 Task: Select the 'Contact Us' option and show all the results.
Action: Mouse moved to (130, 430)
Screenshot: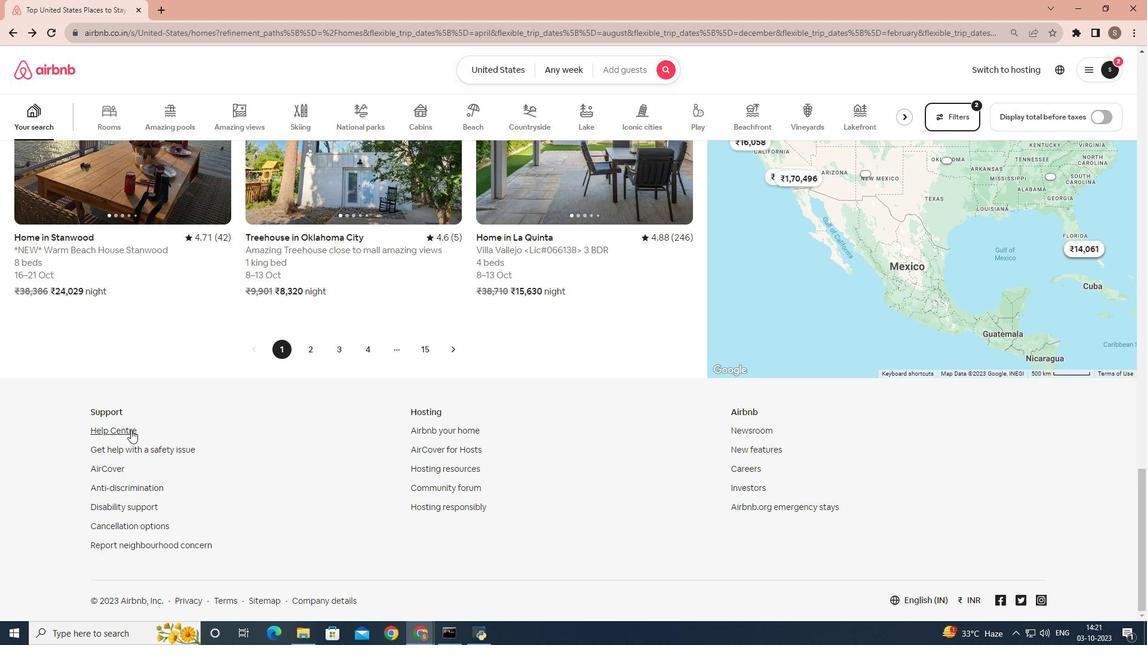 
Action: Mouse pressed left at (130, 430)
Screenshot: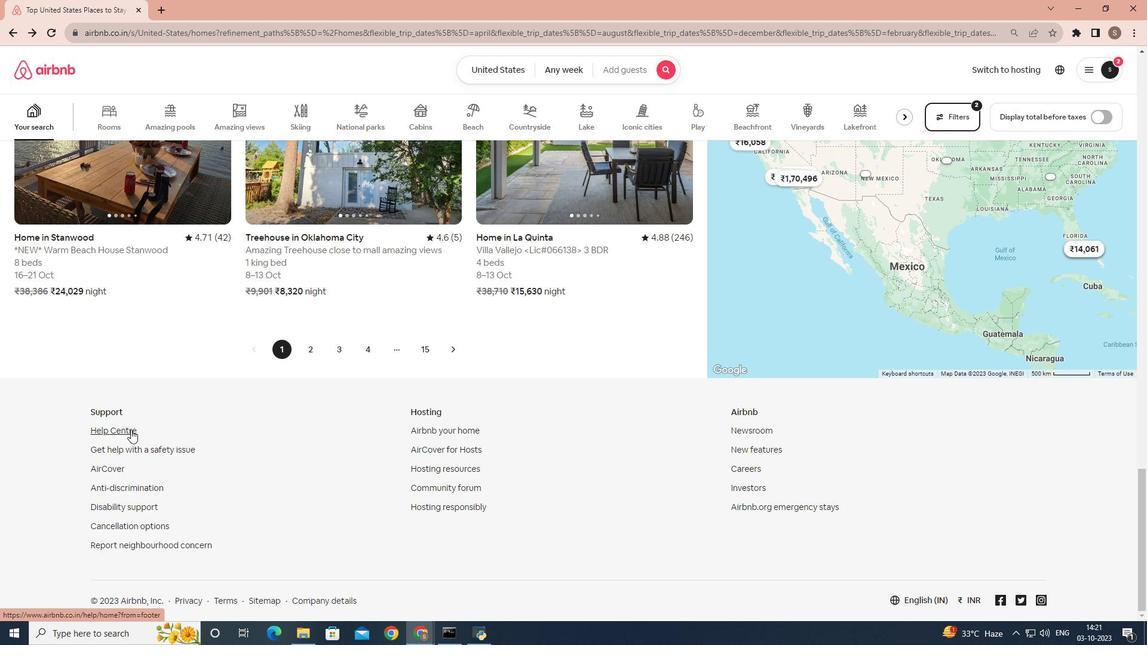 
Action: Mouse pressed left at (130, 430)
Screenshot: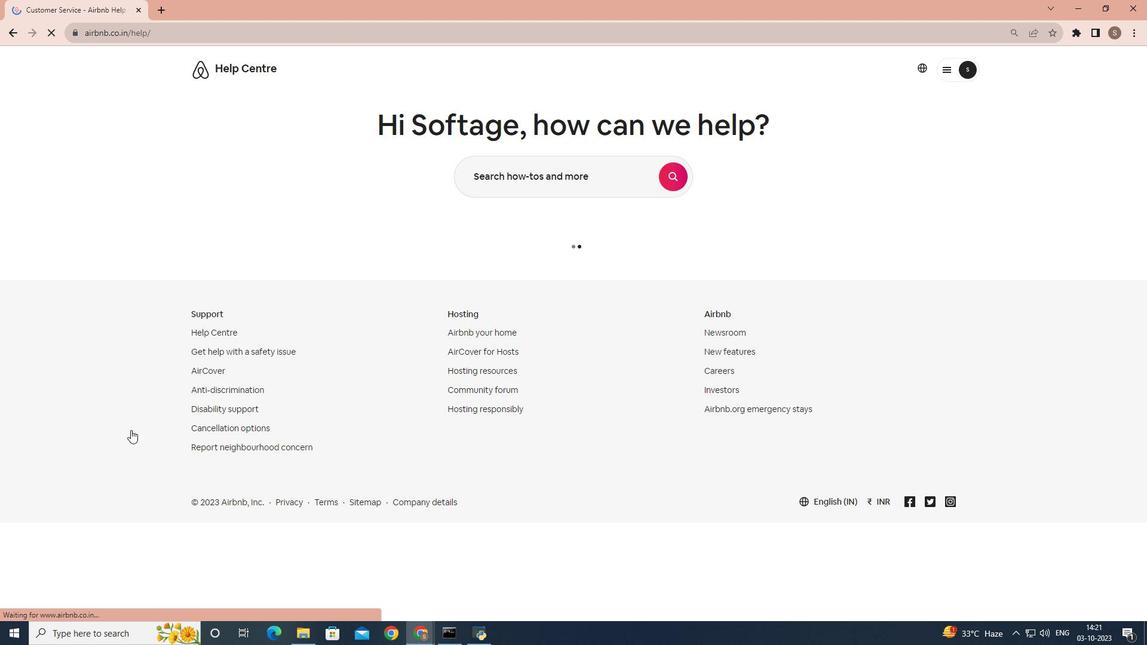 
Action: Mouse moved to (313, 469)
Screenshot: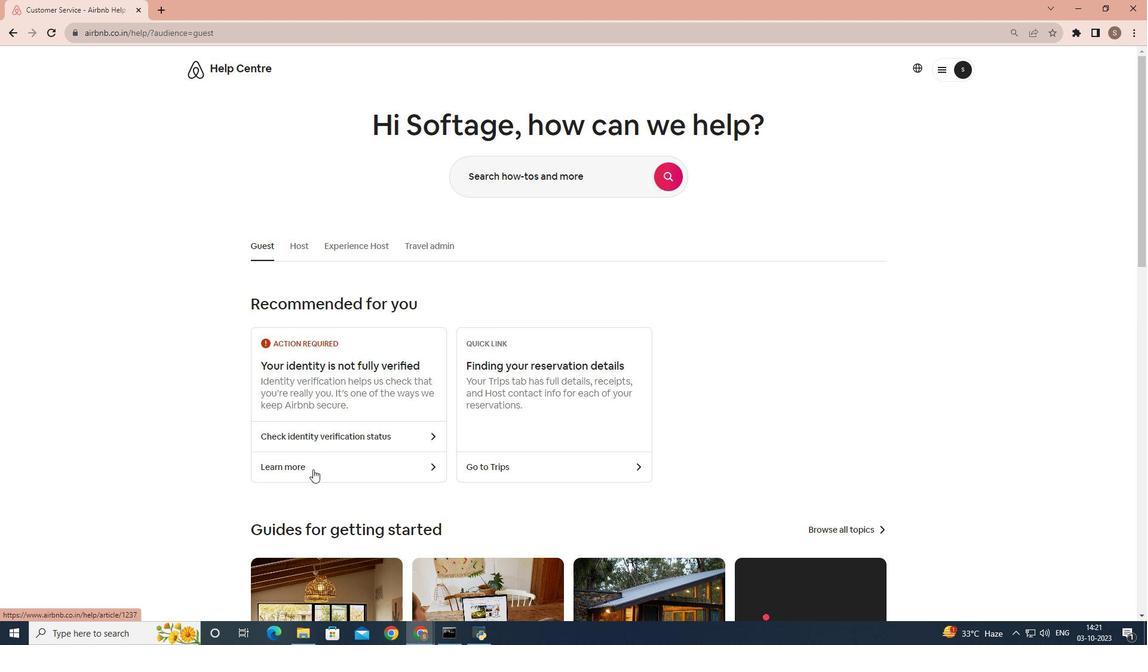 
Action: Mouse pressed left at (313, 469)
Screenshot: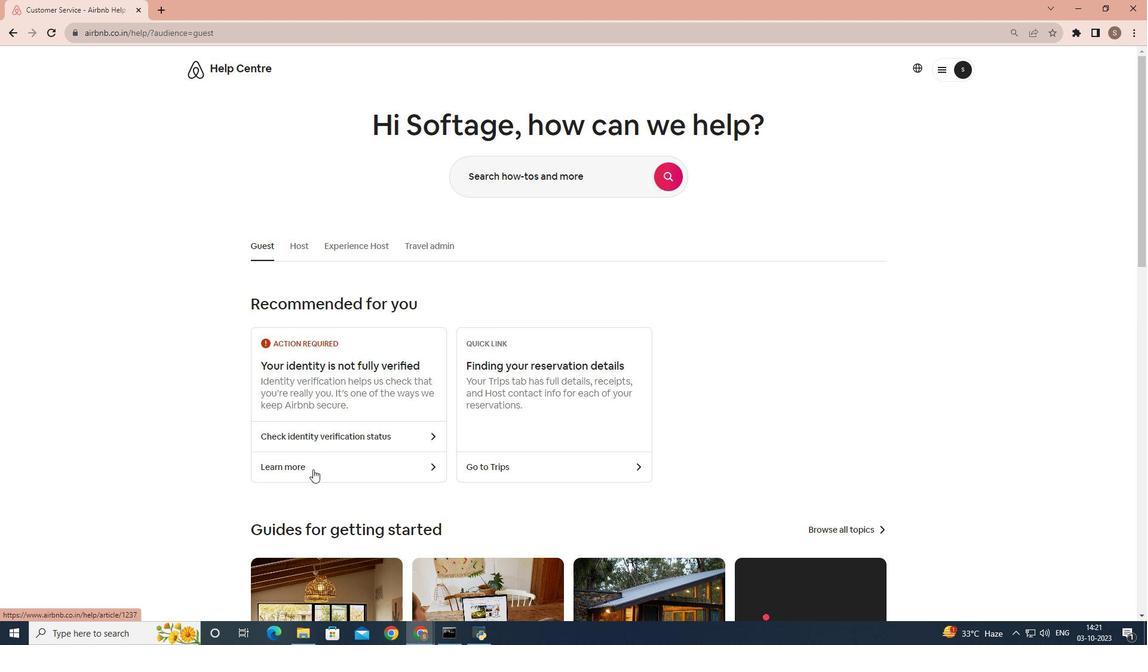 
Action: Mouse moved to (727, 228)
Screenshot: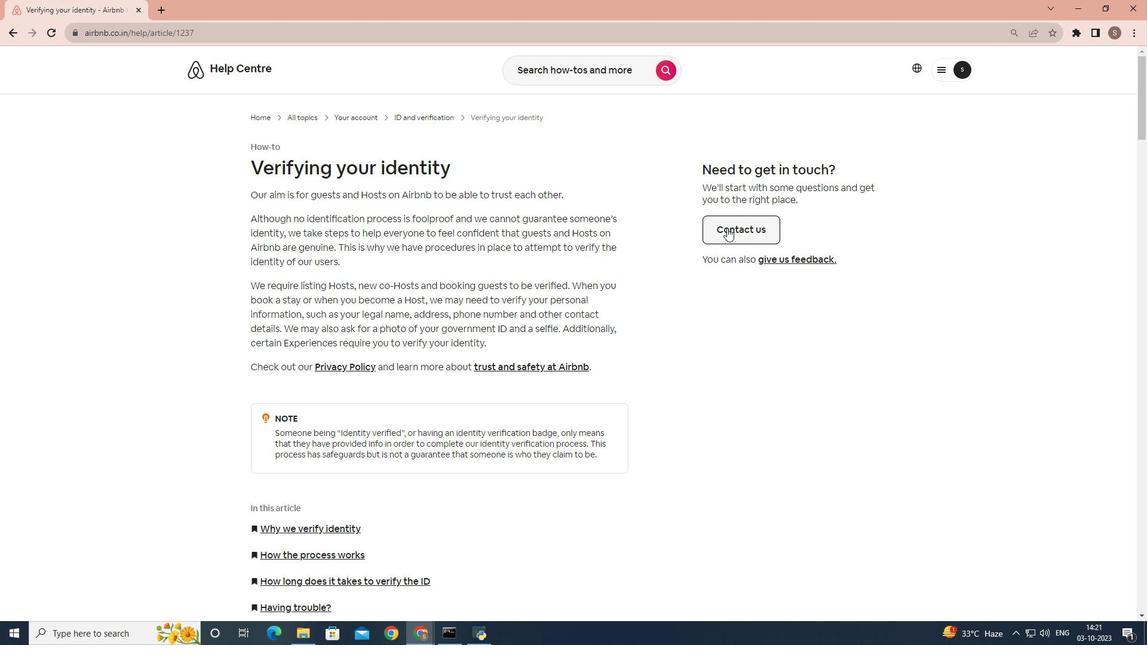 
Action: Mouse pressed left at (727, 228)
Screenshot: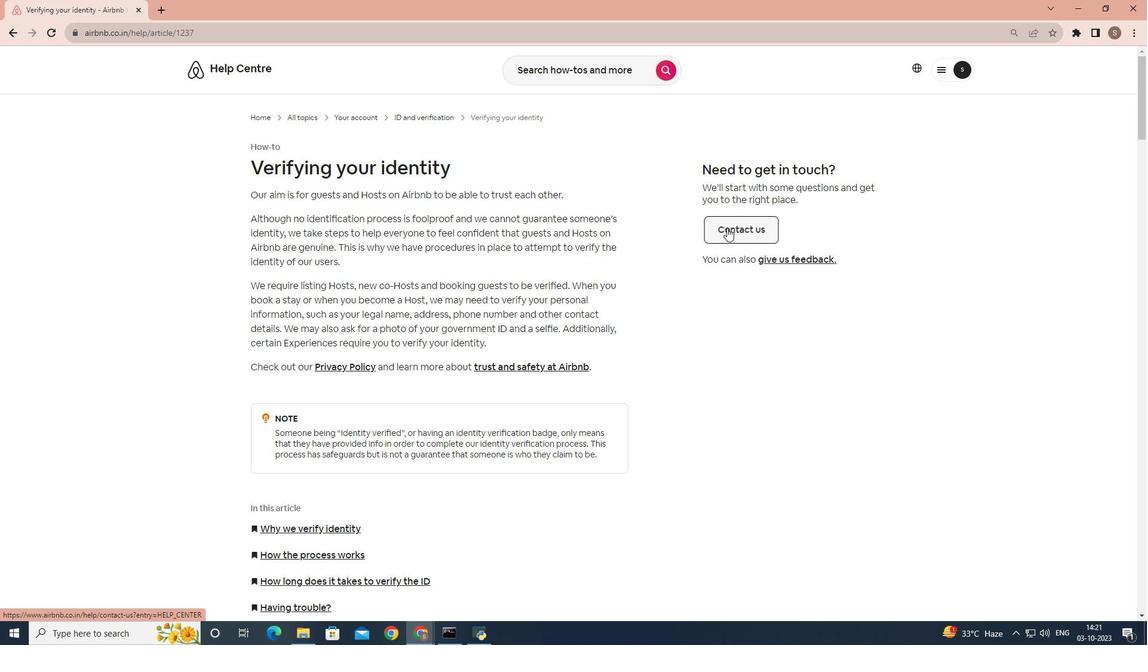 
Action: Mouse moved to (706, 255)
Screenshot: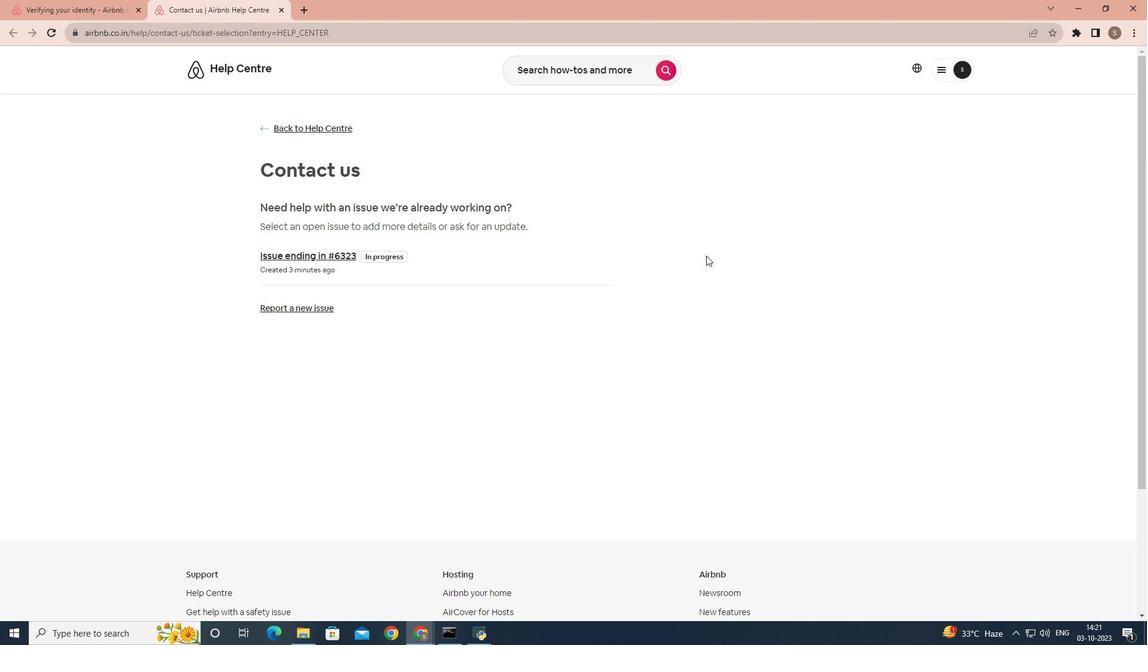 
Action: Mouse scrolled (706, 255) with delta (0, 0)
Screenshot: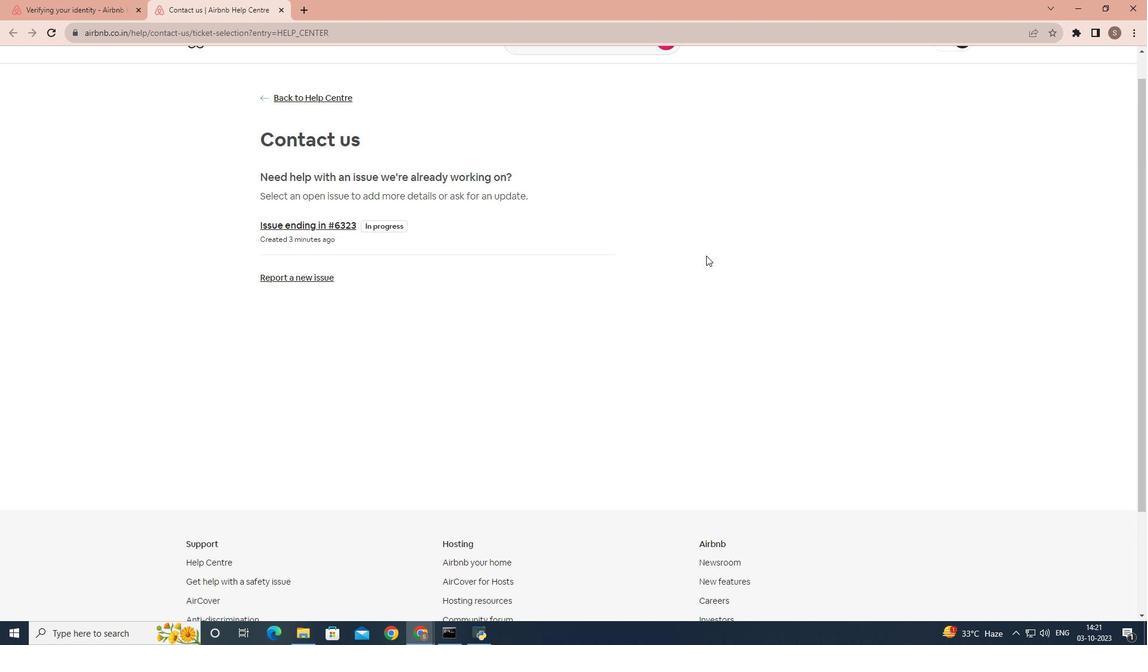 
Action: Mouse moved to (705, 257)
Screenshot: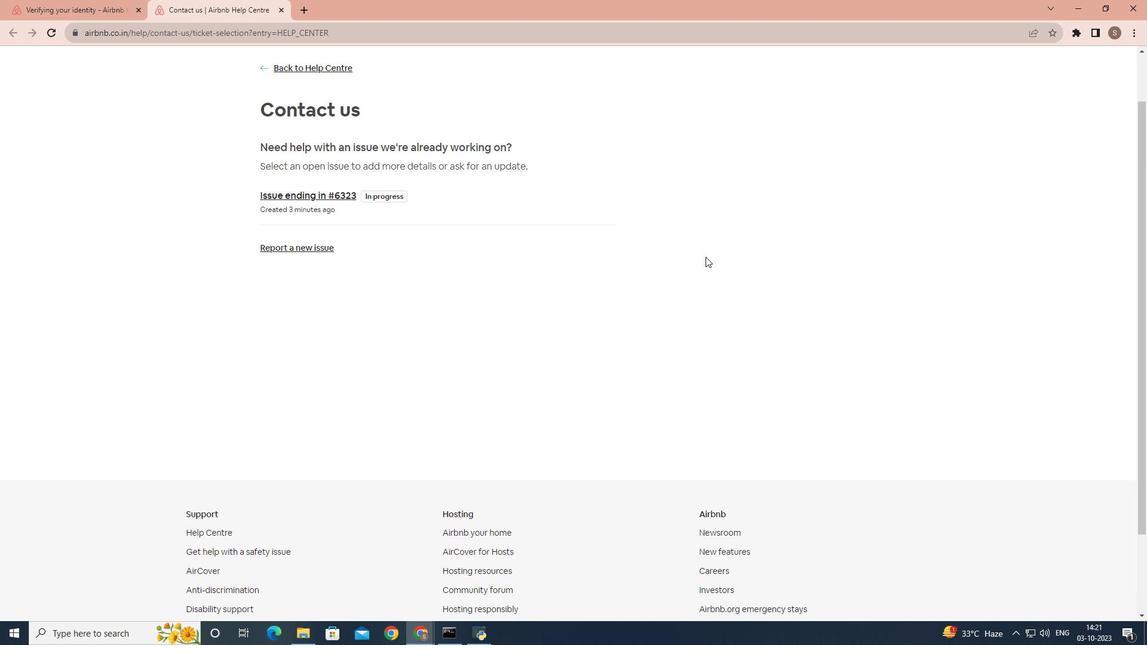 
Action: Mouse scrolled (705, 256) with delta (0, 0)
Screenshot: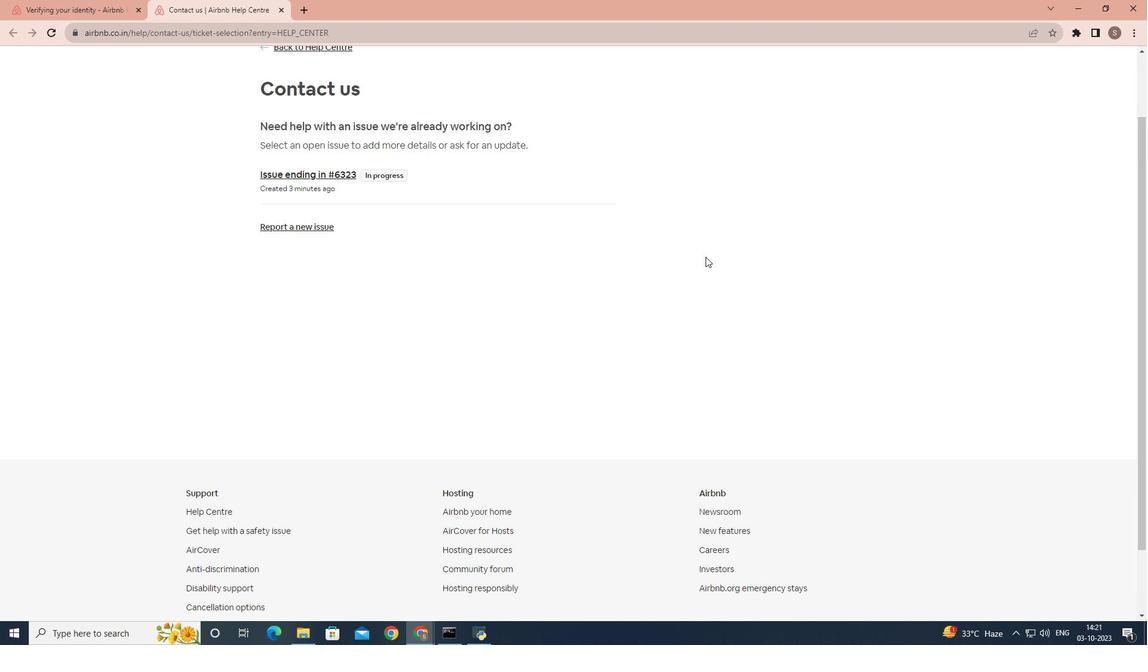 
Action: Mouse scrolled (705, 257) with delta (0, 0)
Screenshot: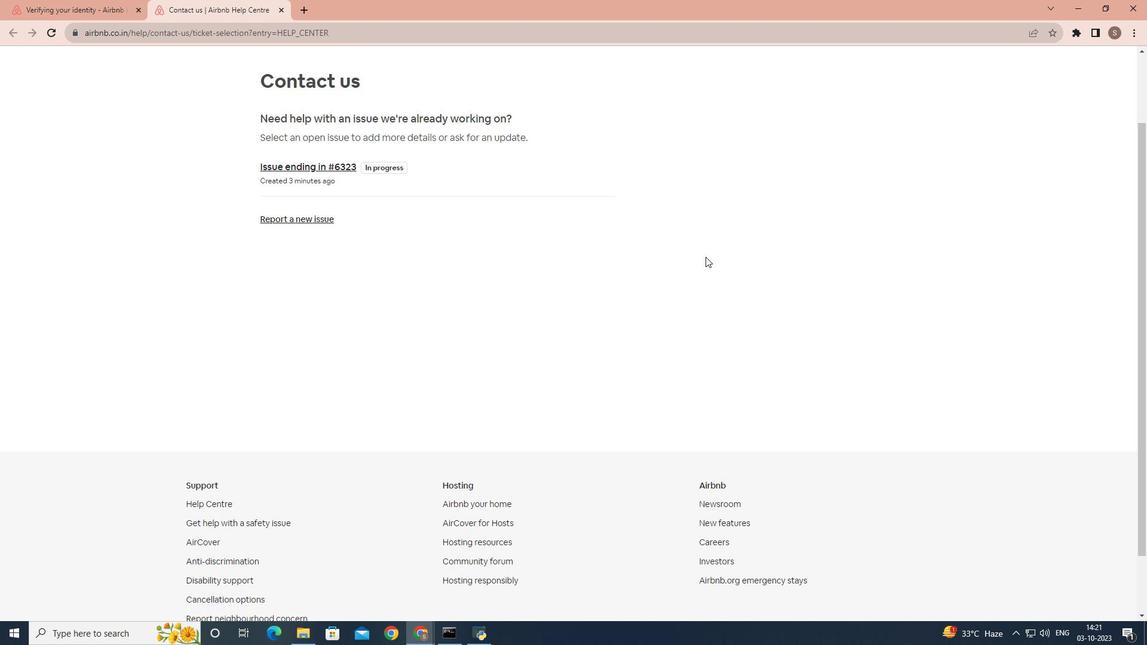 
